 Task: Add Sweet Corn to the cart.
Action: Mouse moved to (283, 139)
Screenshot: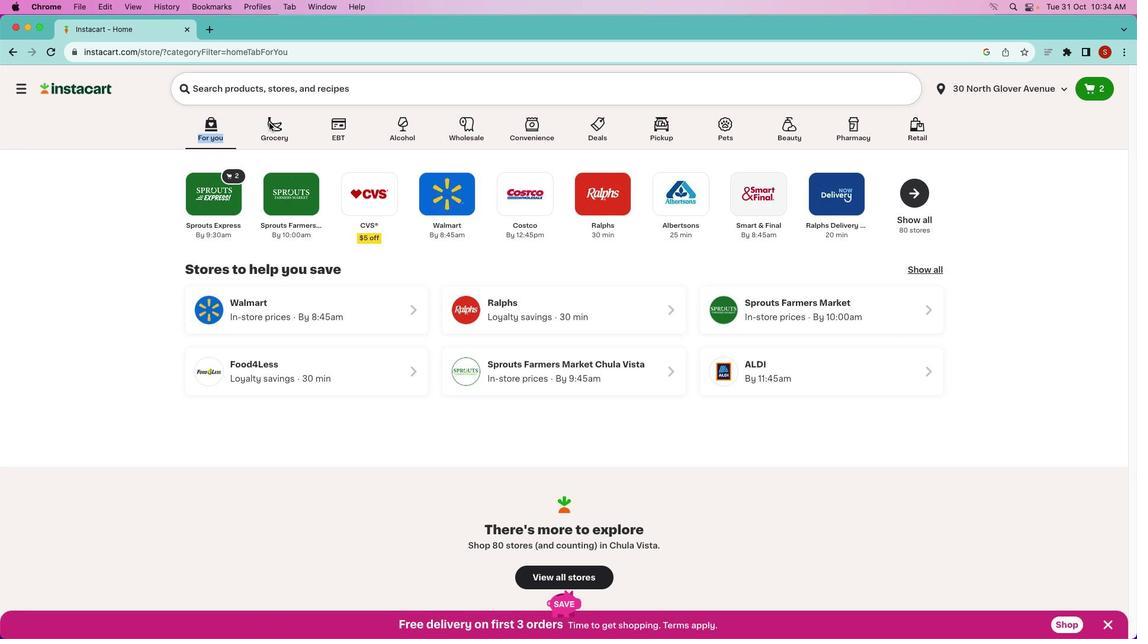 
Action: Mouse pressed left at (283, 139)
Screenshot: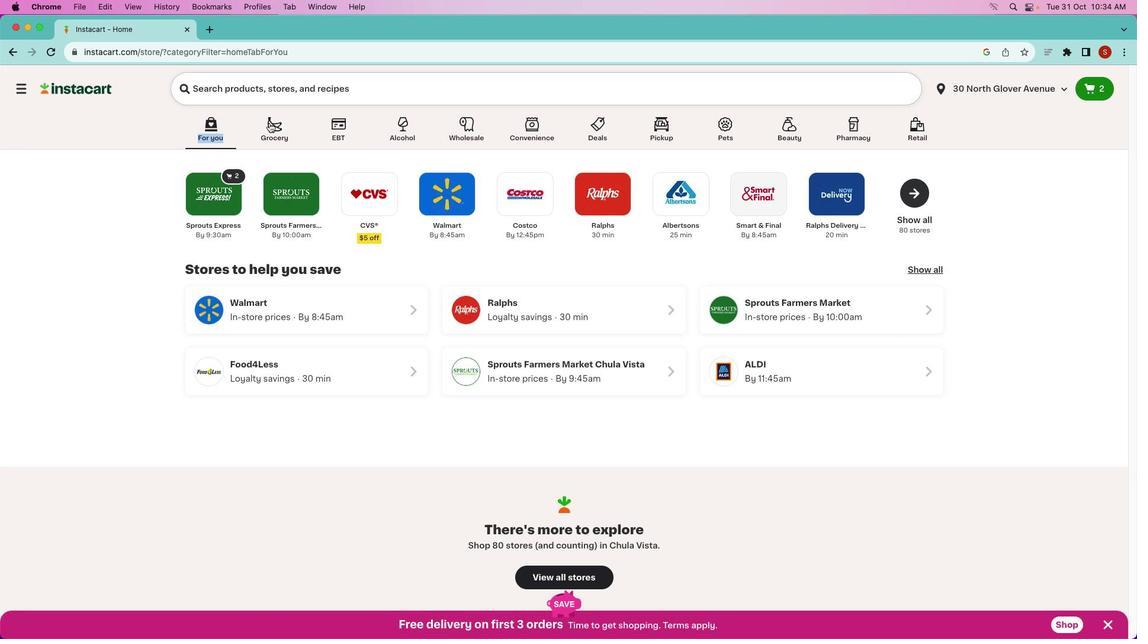 
Action: Mouse moved to (283, 139)
Screenshot: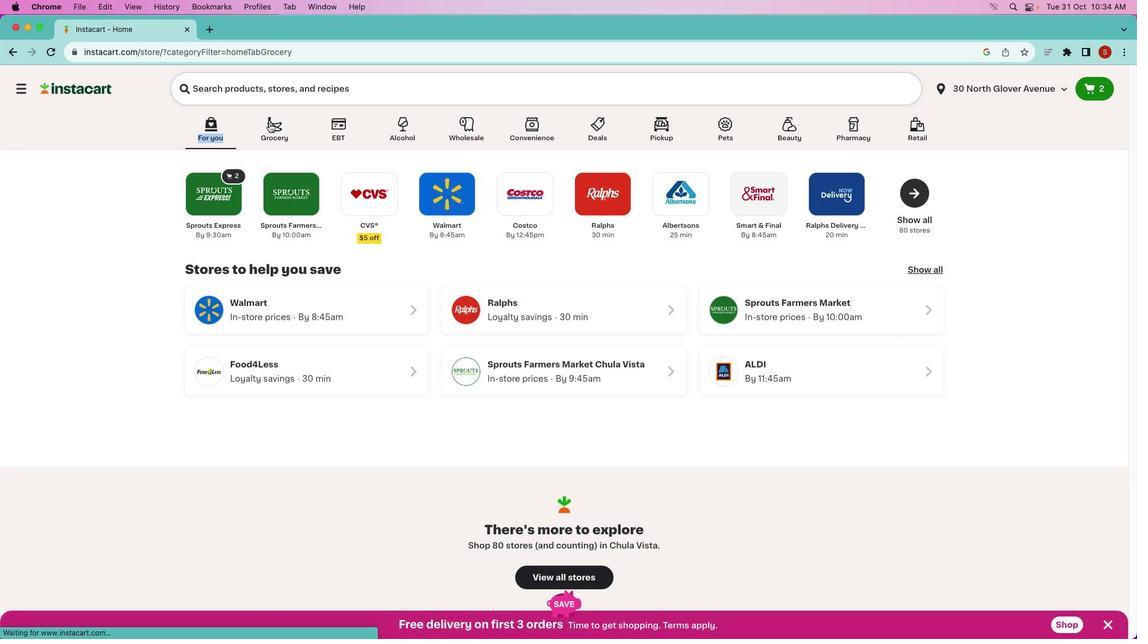 
Action: Mouse pressed left at (283, 139)
Screenshot: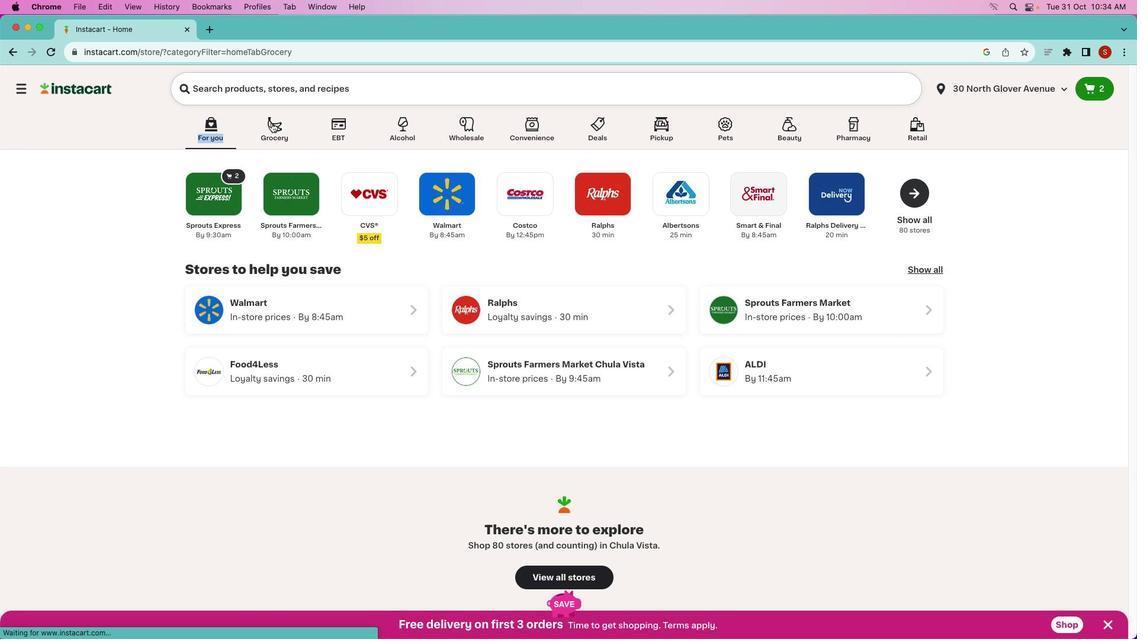 
Action: Mouse moved to (442, 267)
Screenshot: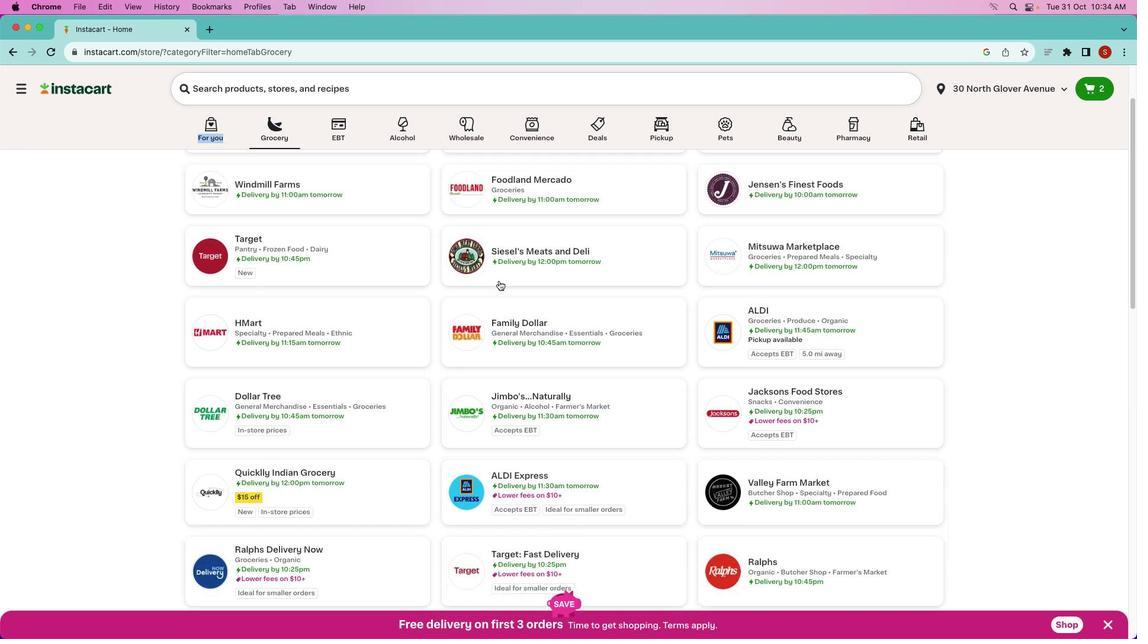 
Action: Mouse scrolled (442, 267) with delta (84, 34)
Screenshot: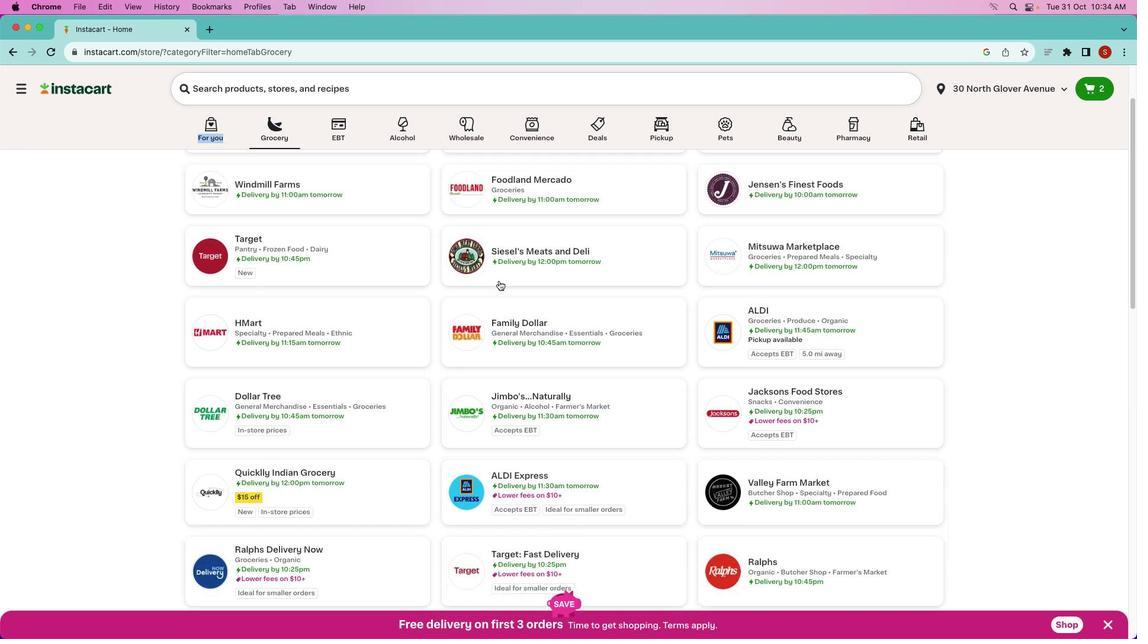 
Action: Mouse moved to (442, 267)
Screenshot: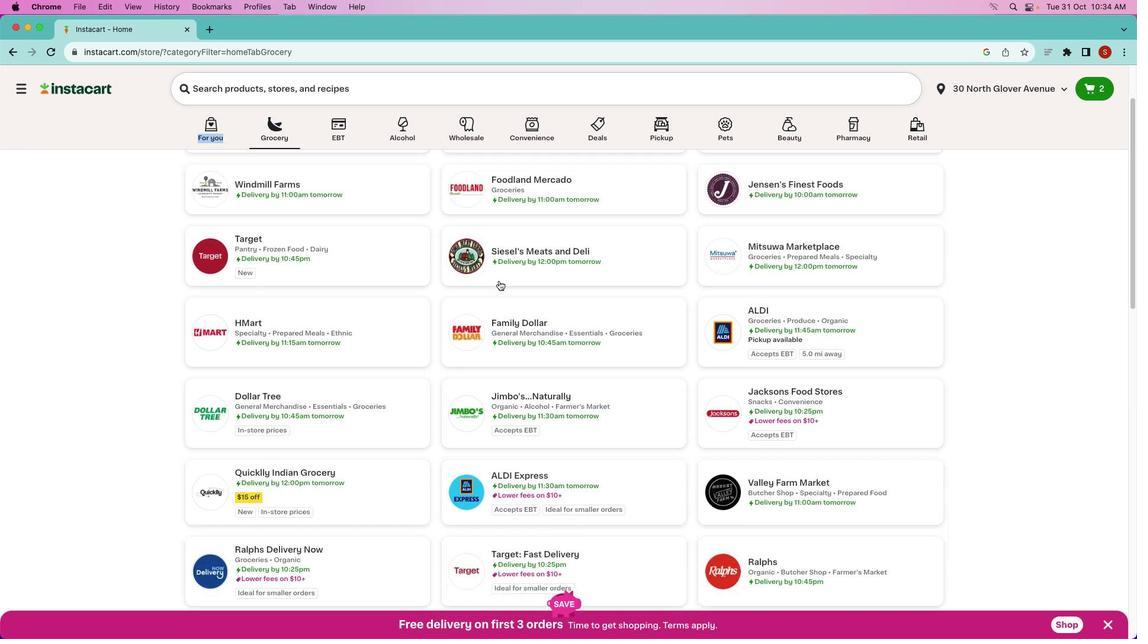 
Action: Mouse scrolled (442, 267) with delta (84, 34)
Screenshot: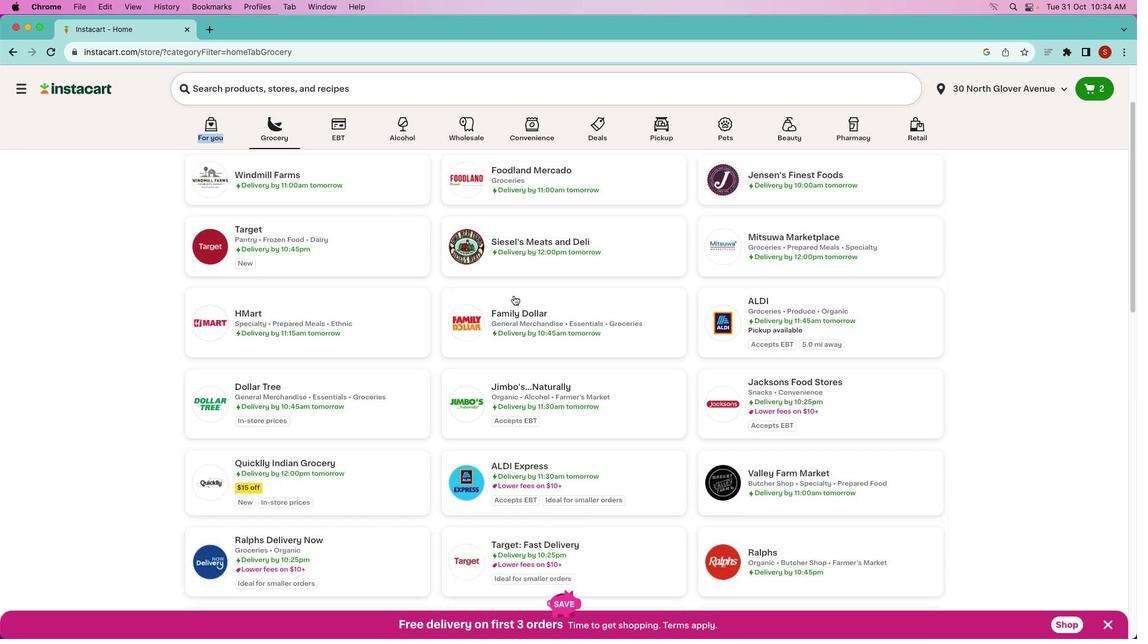 
Action: Mouse scrolled (442, 267) with delta (84, 33)
Screenshot: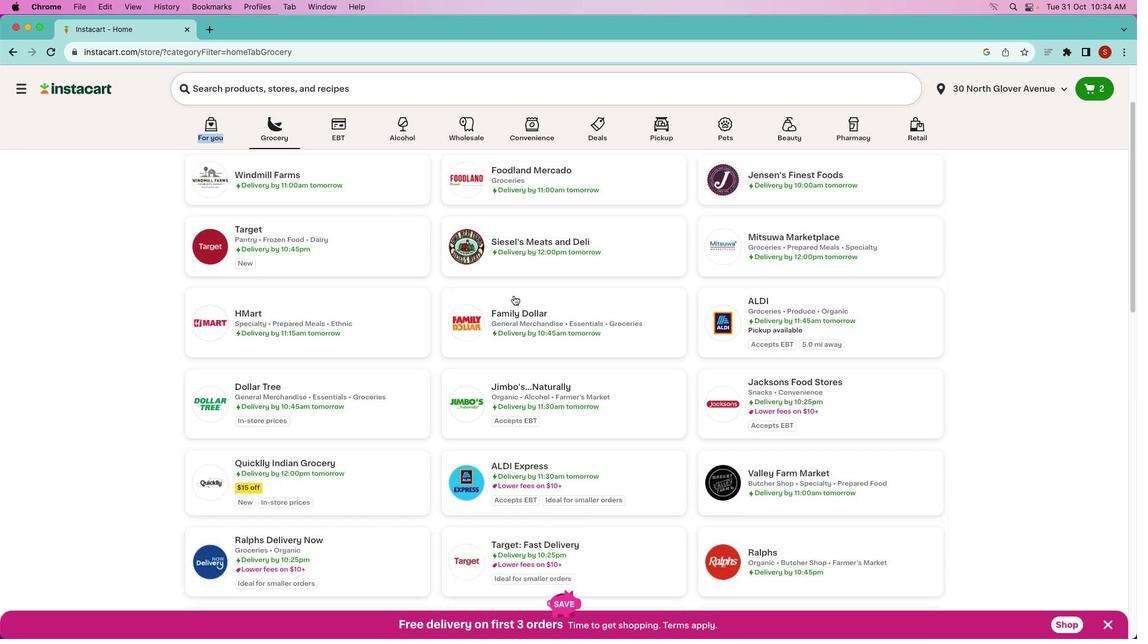 
Action: Mouse moved to (482, 295)
Screenshot: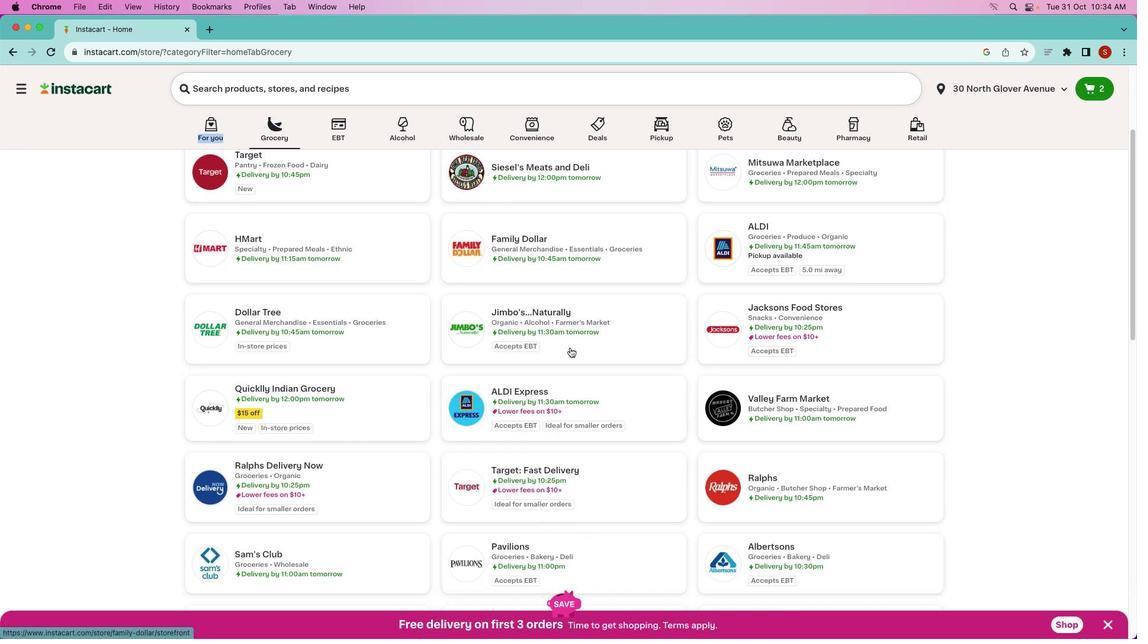 
Action: Mouse scrolled (482, 295) with delta (84, 34)
Screenshot: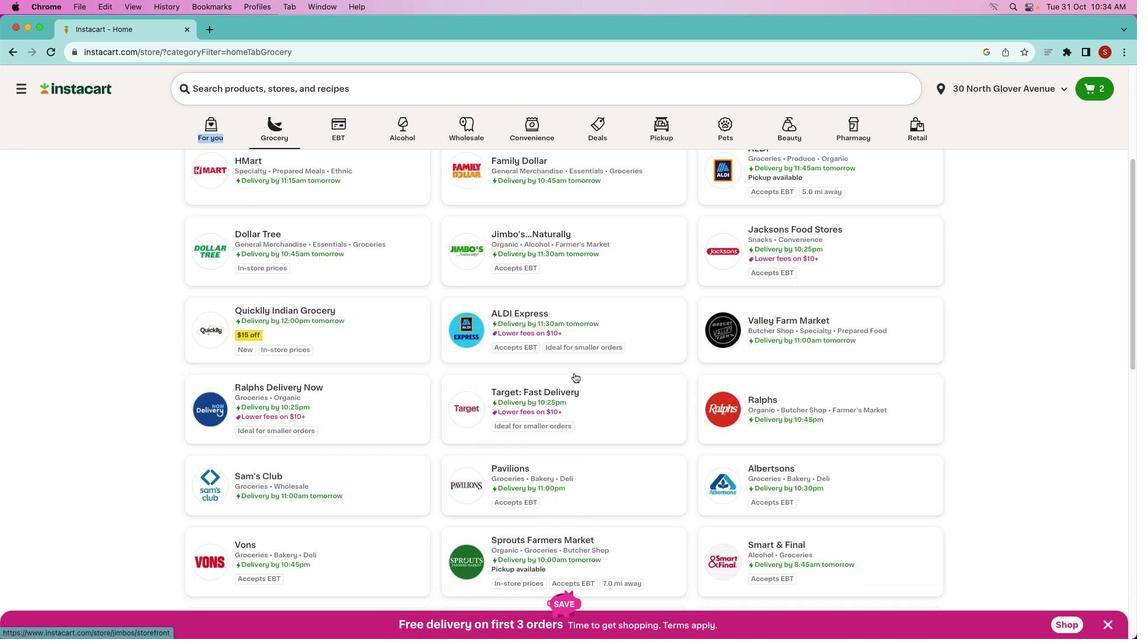
Action: Mouse scrolled (482, 295) with delta (84, 34)
Screenshot: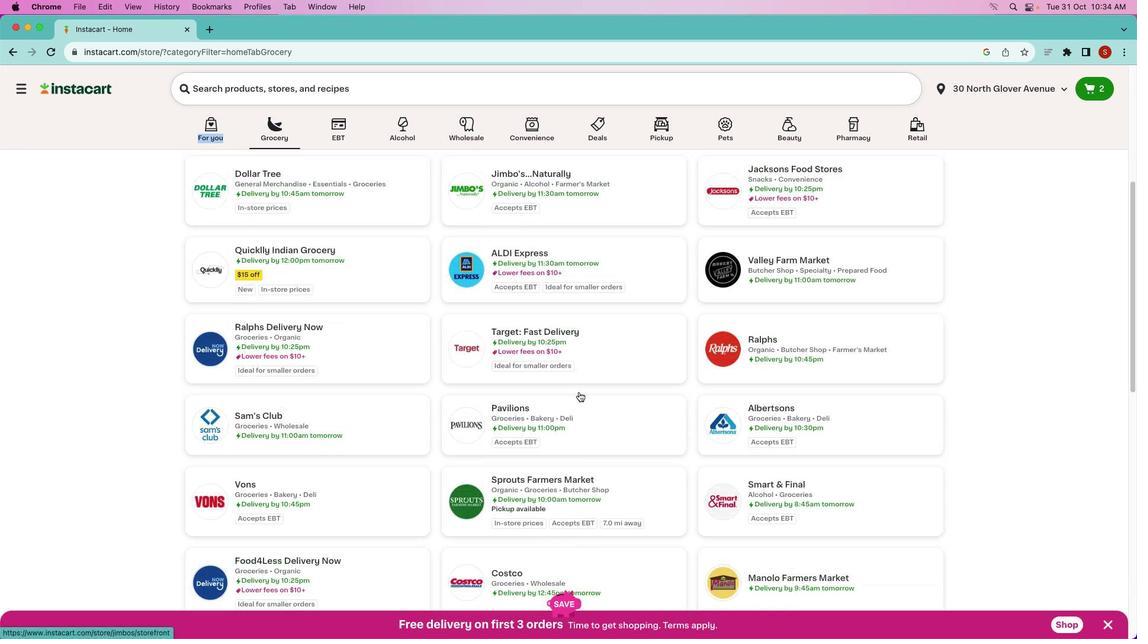 
Action: Mouse moved to (482, 295)
Screenshot: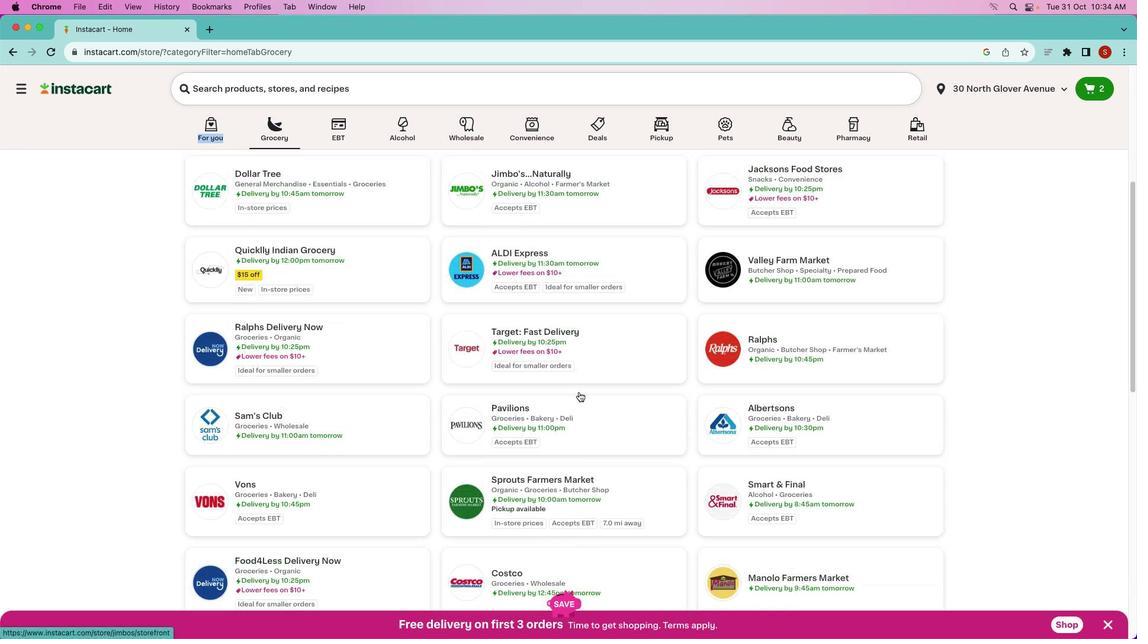 
Action: Mouse scrolled (482, 295) with delta (84, 33)
Screenshot: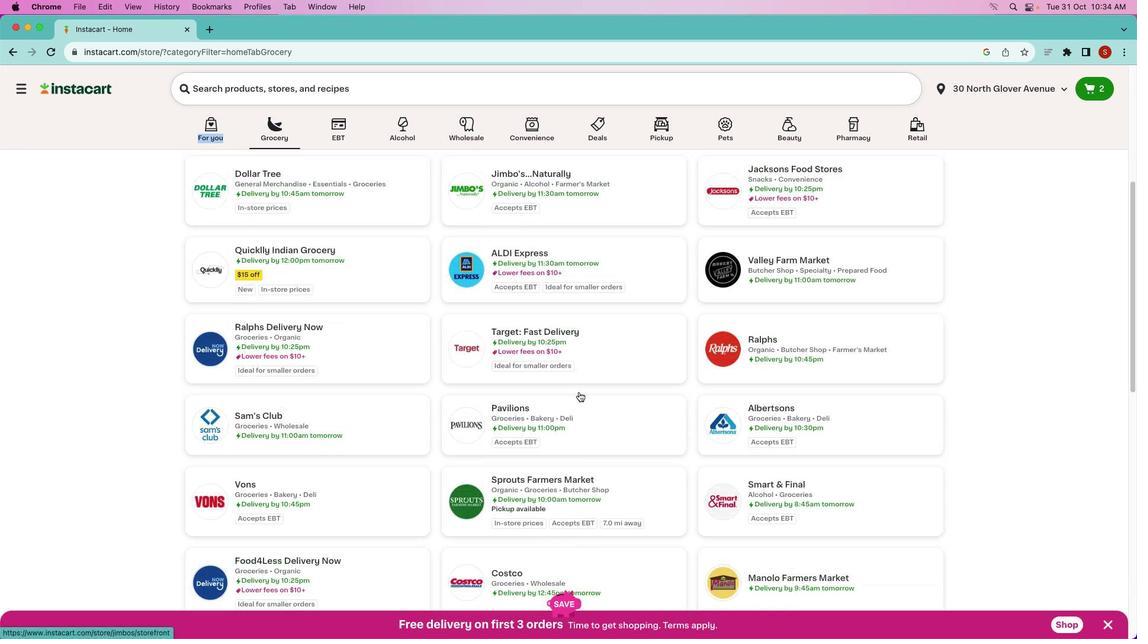 
Action: Mouse moved to (486, 295)
Screenshot: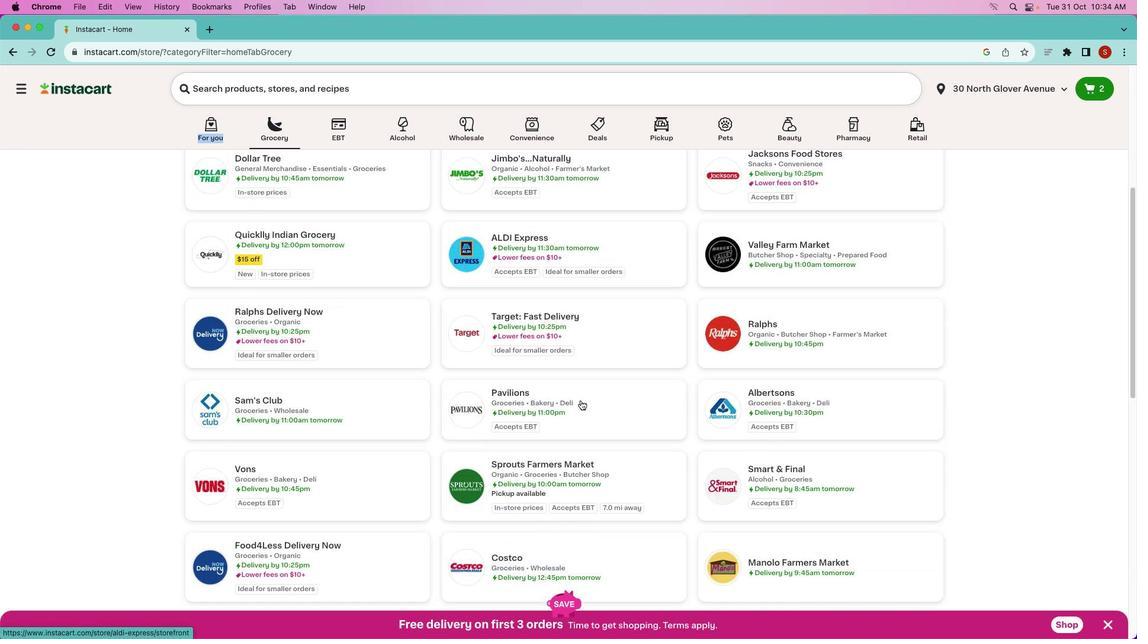 
Action: Mouse scrolled (486, 295) with delta (84, 33)
Screenshot: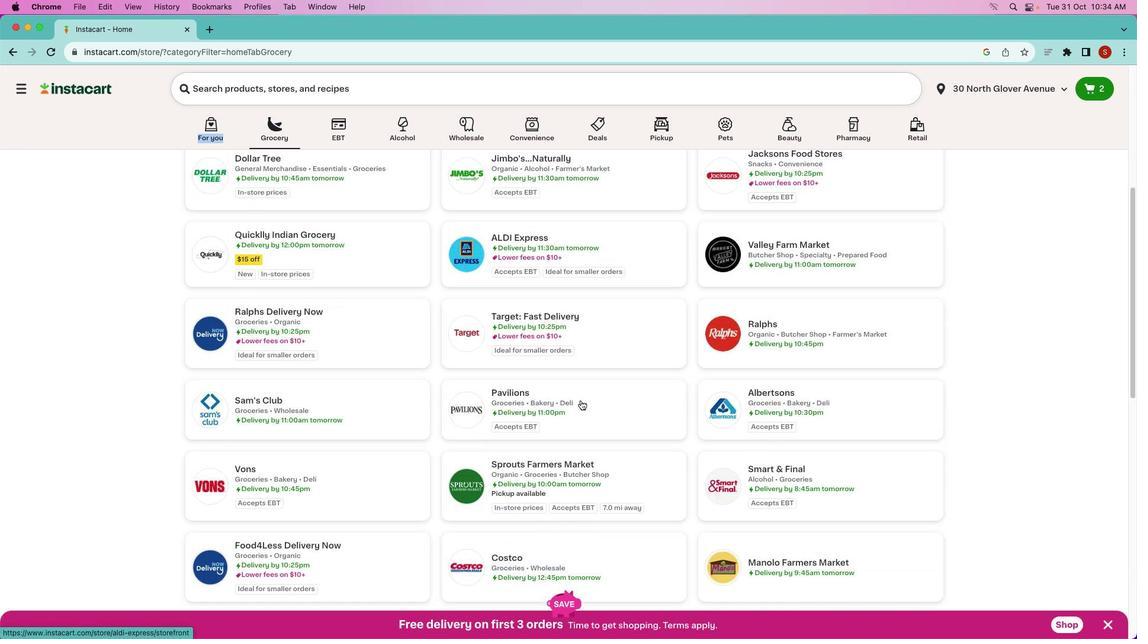 
Action: Mouse moved to (514, 377)
Screenshot: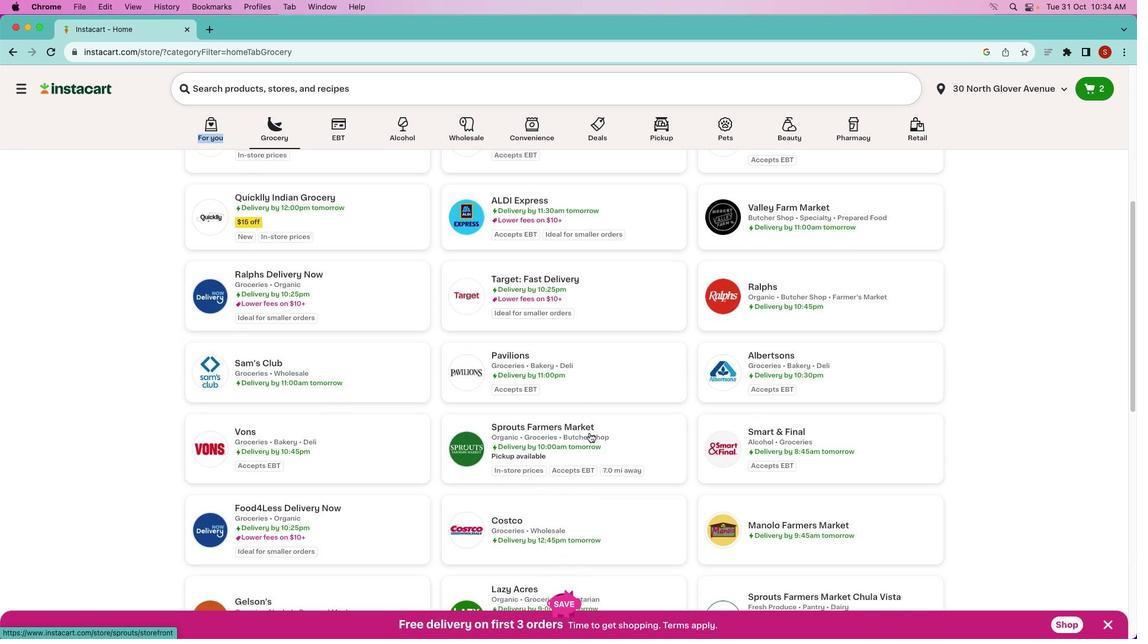 
Action: Mouse scrolled (514, 377) with delta (84, 34)
Screenshot: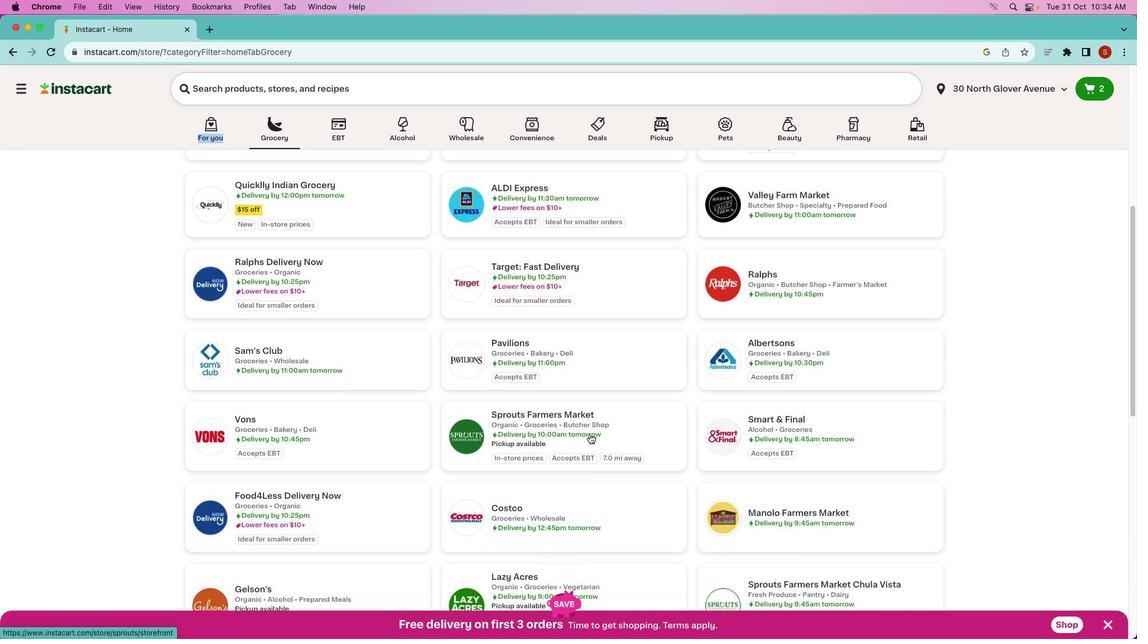 
Action: Mouse scrolled (514, 377) with delta (84, 34)
Screenshot: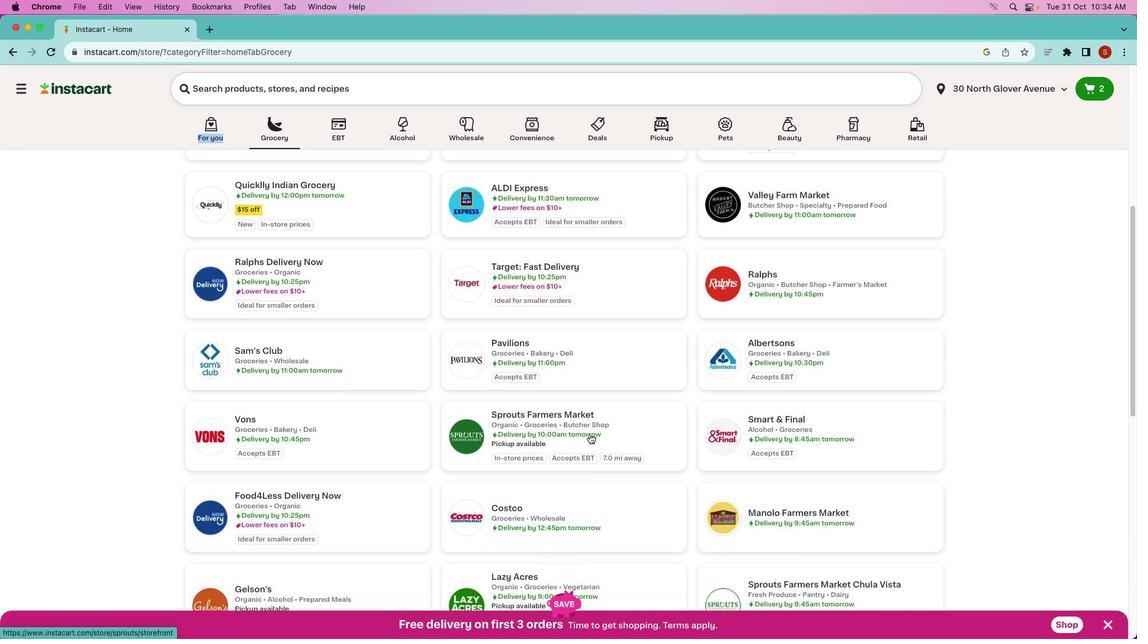 
Action: Mouse moved to (514, 380)
Screenshot: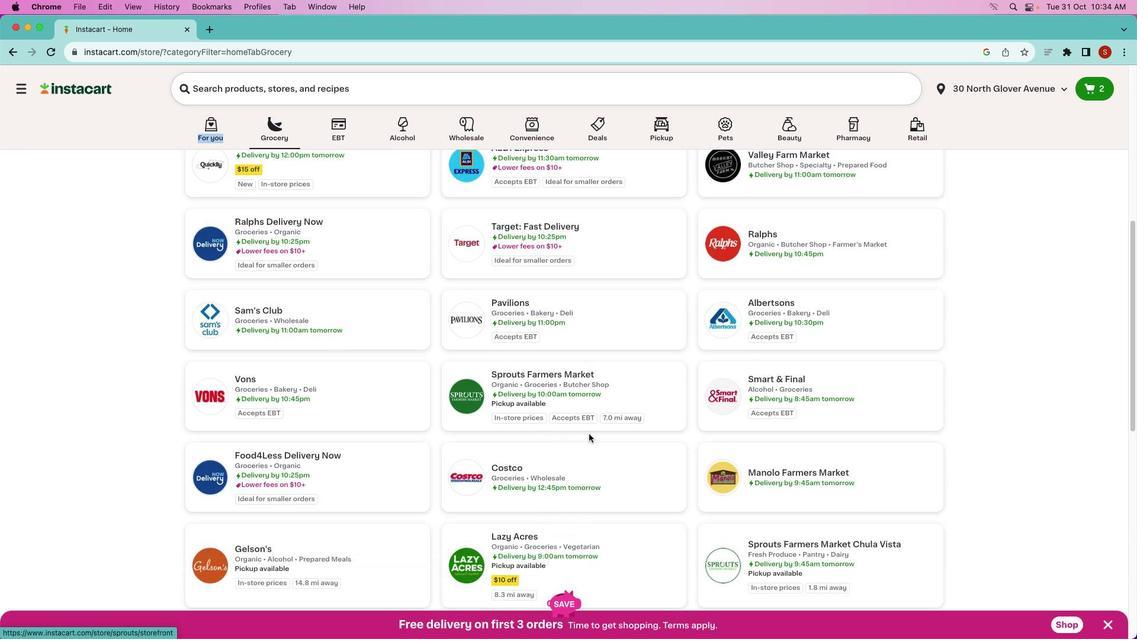 
Action: Mouse scrolled (514, 380) with delta (84, 33)
Screenshot: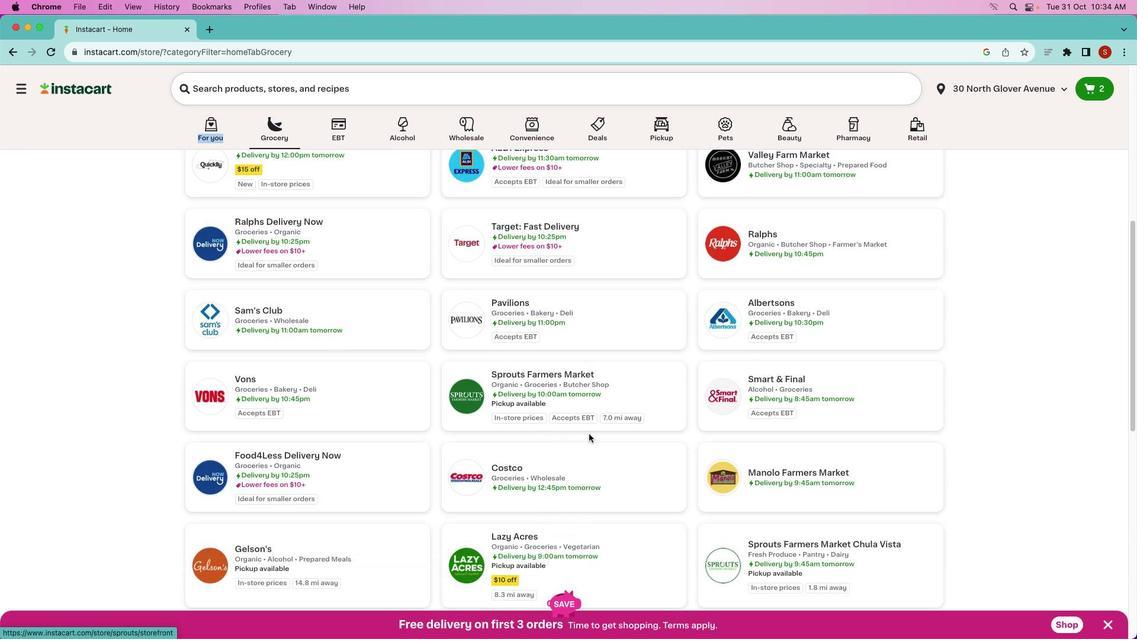 
Action: Mouse moved to (498, 341)
Screenshot: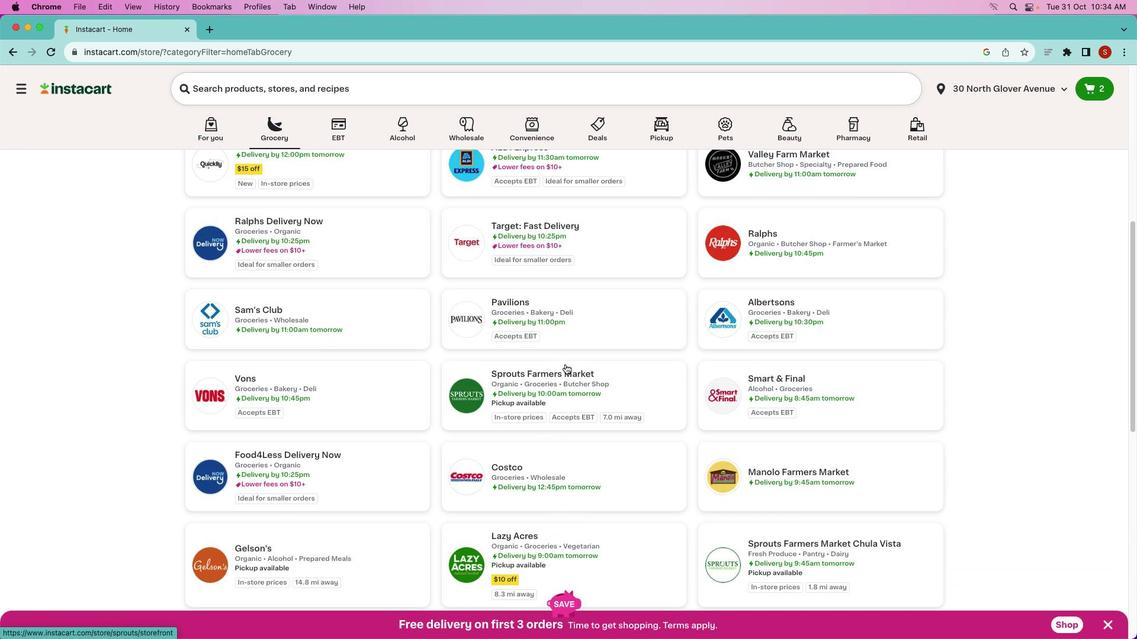 
Action: Mouse pressed left at (498, 341)
Screenshot: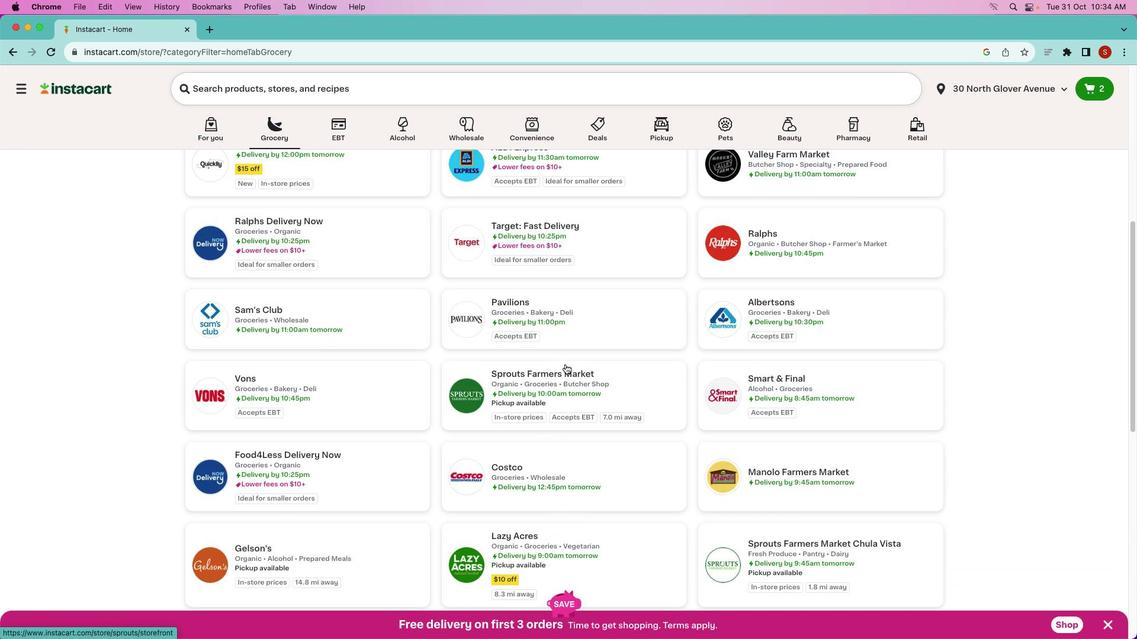 
Action: Mouse moved to (503, 350)
Screenshot: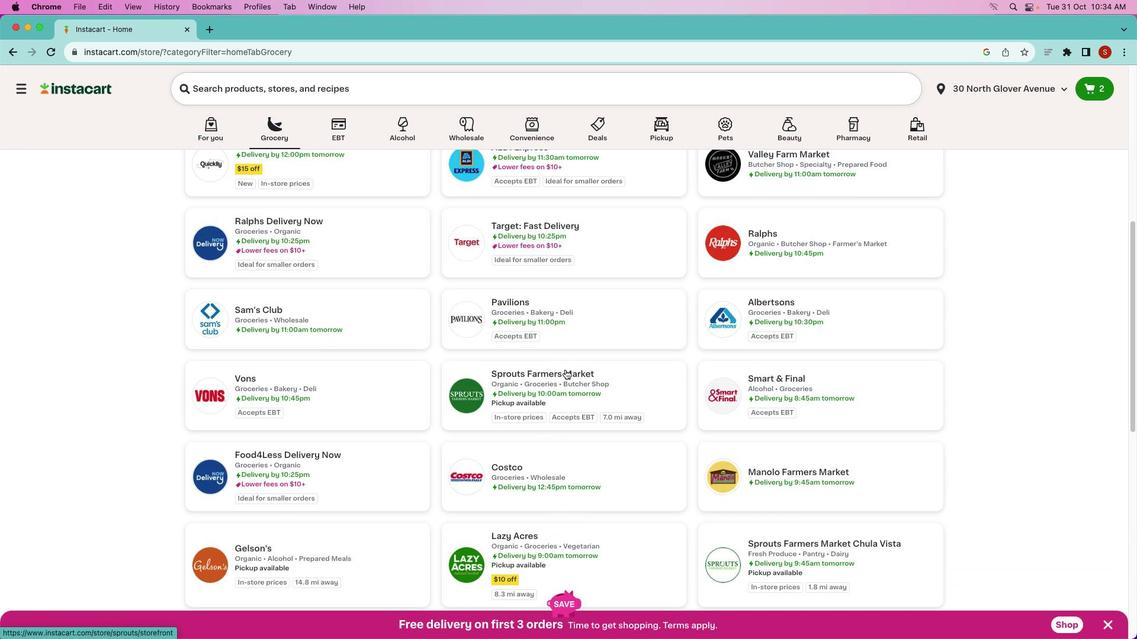 
Action: Mouse pressed left at (503, 350)
Screenshot: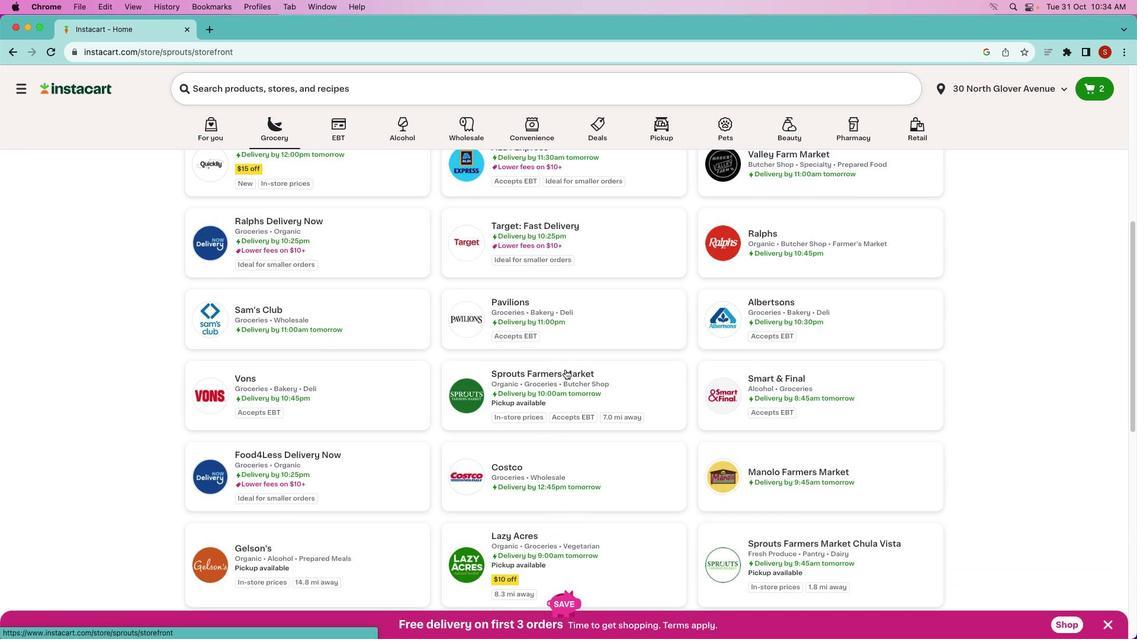 
Action: Mouse pressed left at (503, 350)
Screenshot: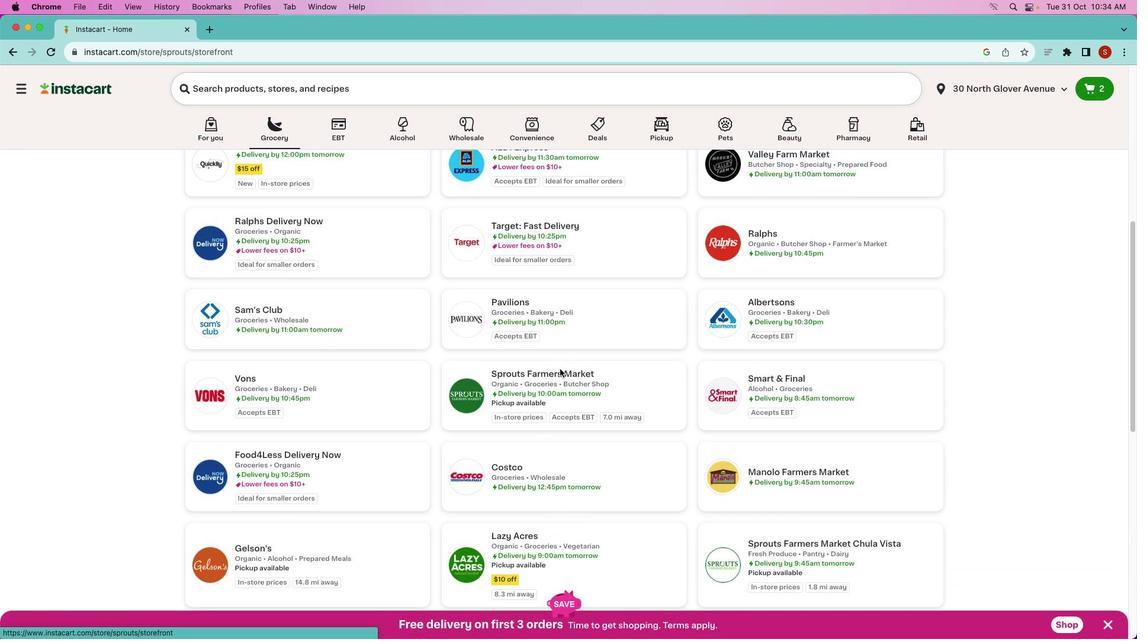 
Action: Mouse moved to (341, 142)
Screenshot: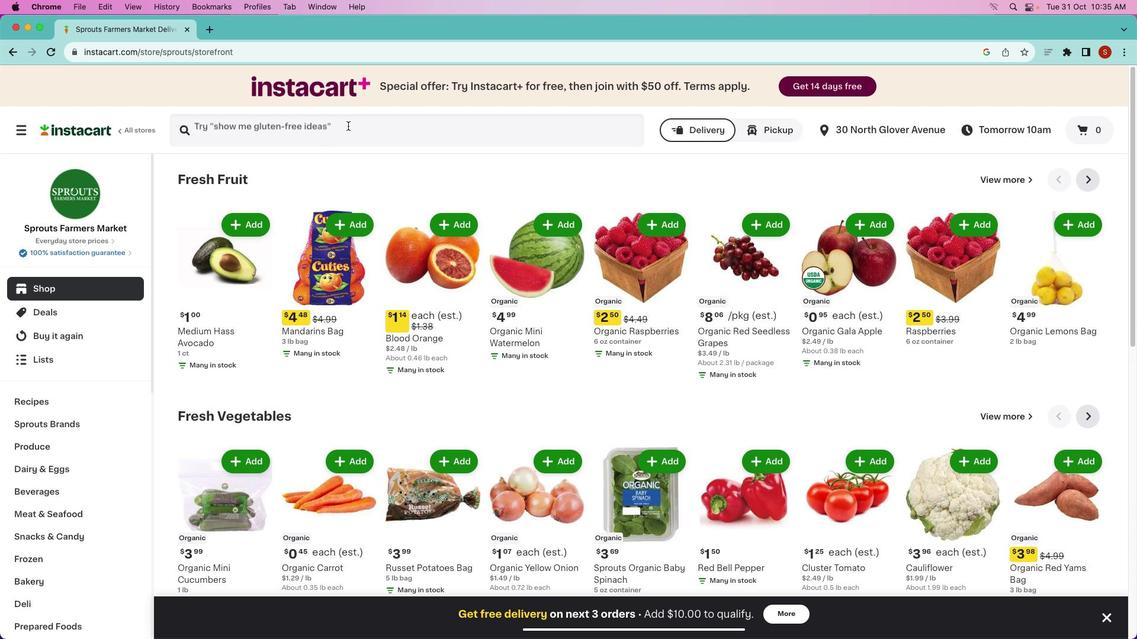 
Action: Mouse pressed left at (341, 142)
Screenshot: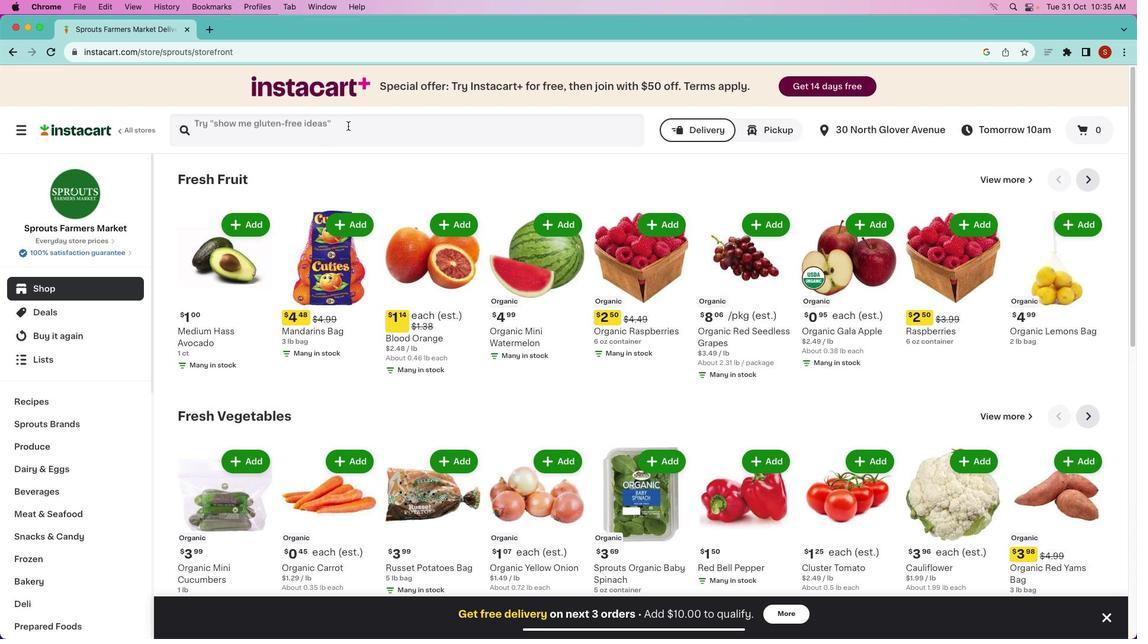 
Action: Mouse moved to (341, 142)
Screenshot: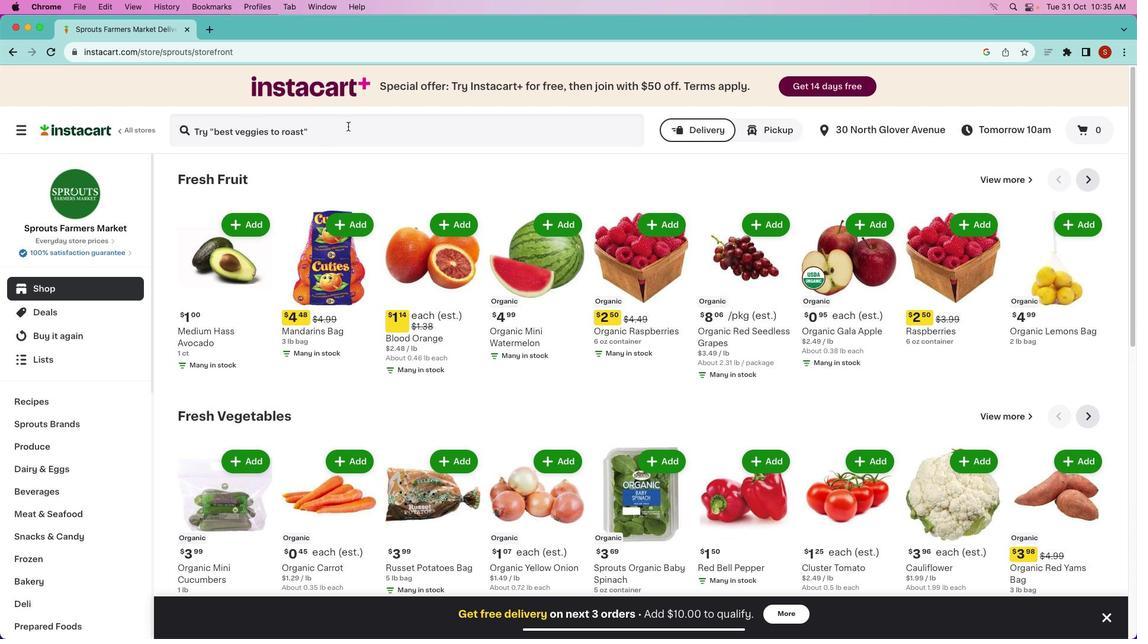 
Action: Mouse pressed left at (341, 142)
Screenshot: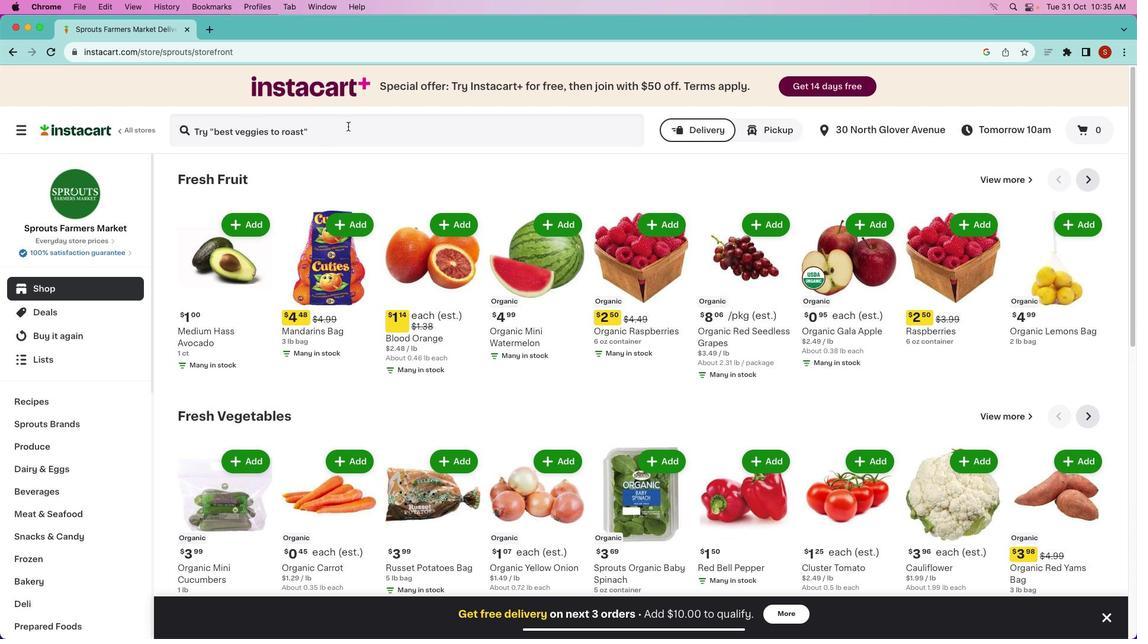 
Action: Mouse moved to (344, 152)
Screenshot: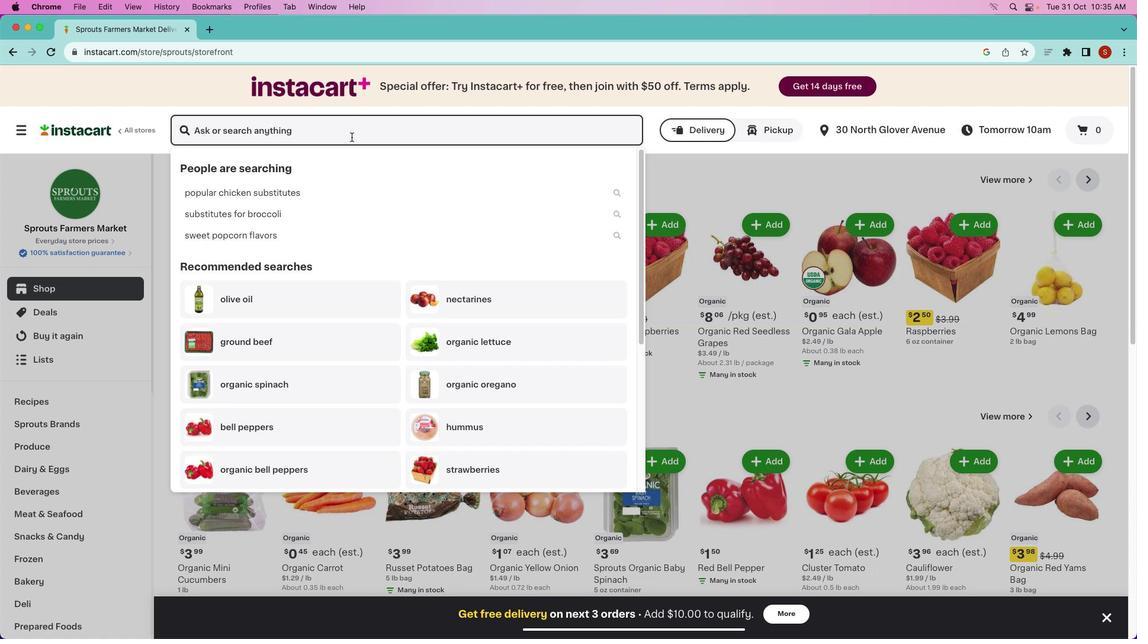 
Action: Key pressed 's''w''e''e''t'Key.space'c''o''r''n'Key.enter
Screenshot: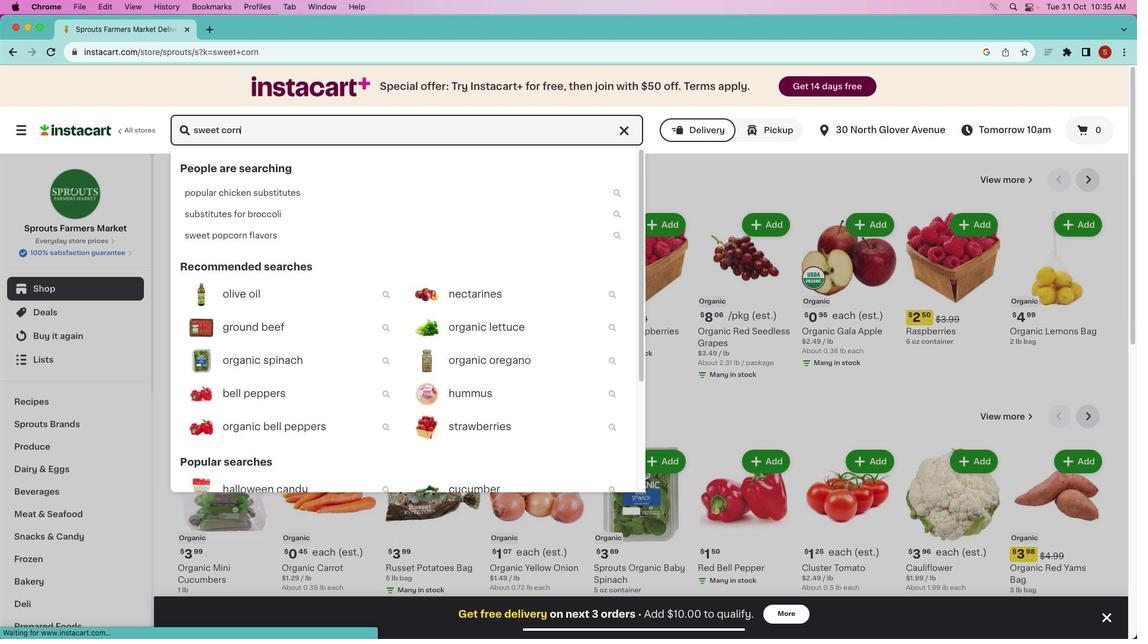 
Action: Mouse moved to (326, 241)
Screenshot: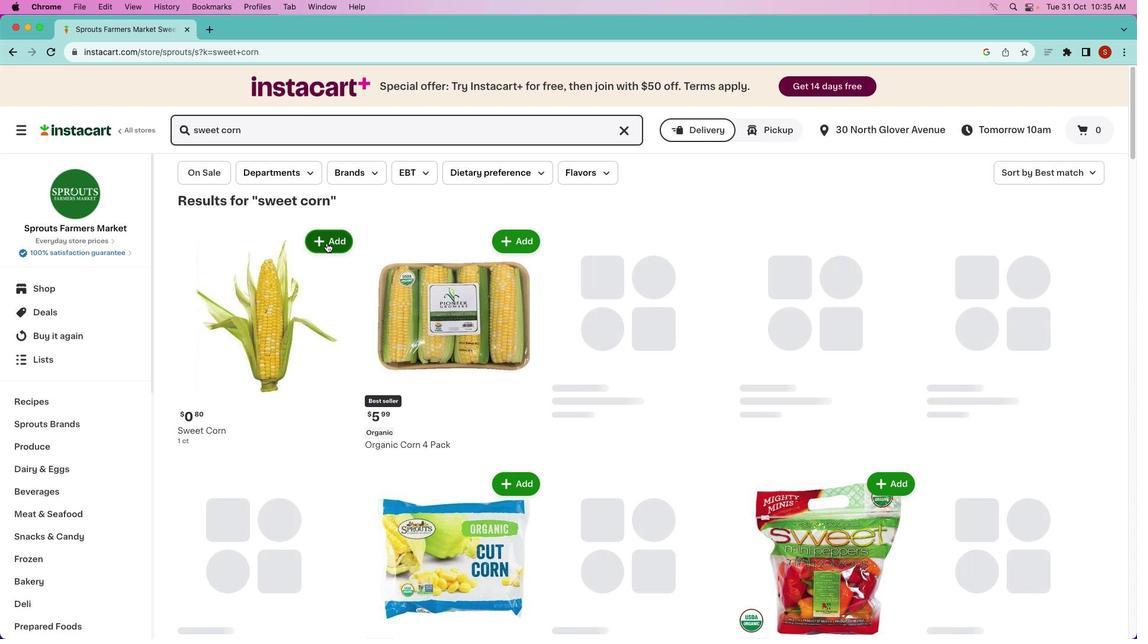 
Action: Mouse pressed left at (326, 241)
Screenshot: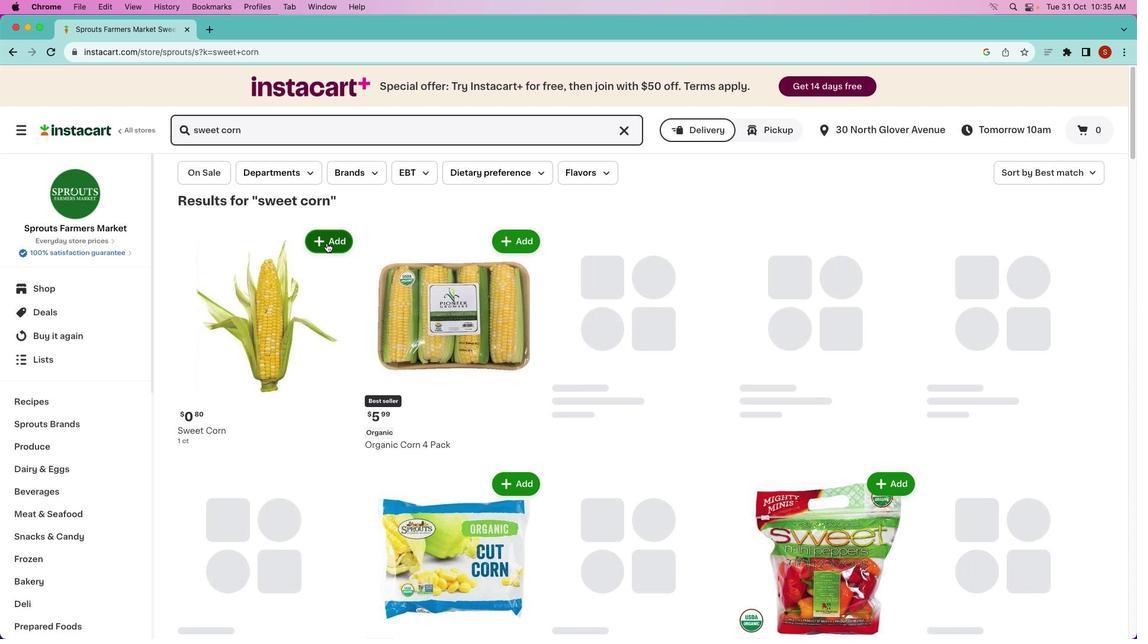 
